 Task: In the  document Pig.doc ,align picture to the 'center'. Insert word art below the picture and give heading  'Pig  in Light Blue'
Action: Mouse moved to (384, 143)
Screenshot: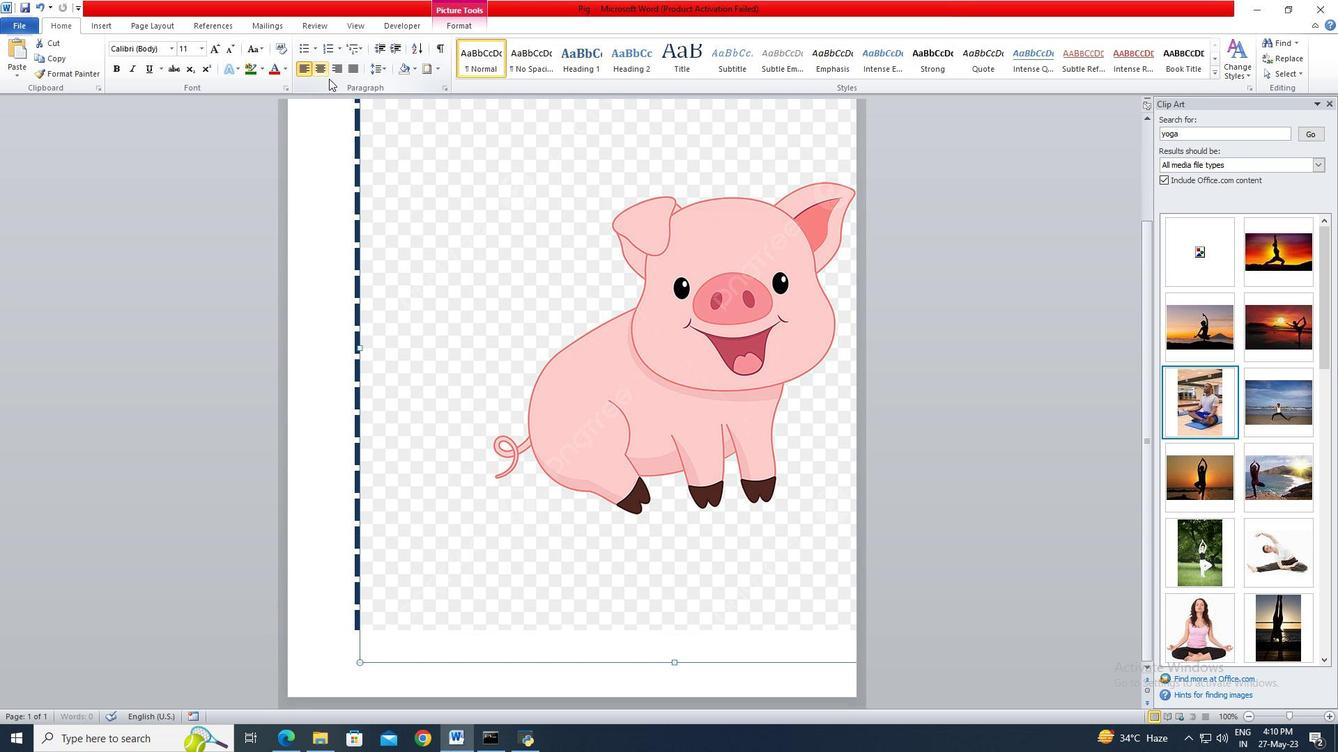 
Action: Mouse pressed left at (384, 143)
Screenshot: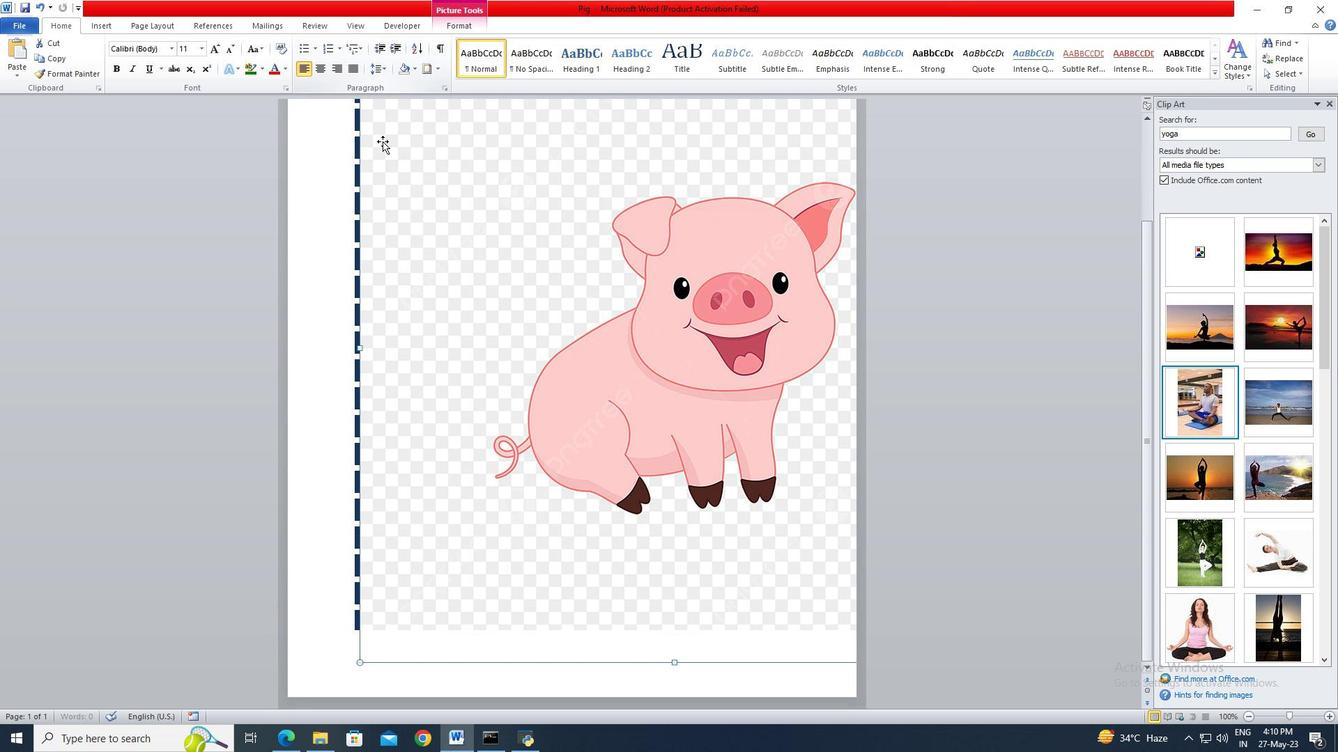 
Action: Mouse moved to (324, 72)
Screenshot: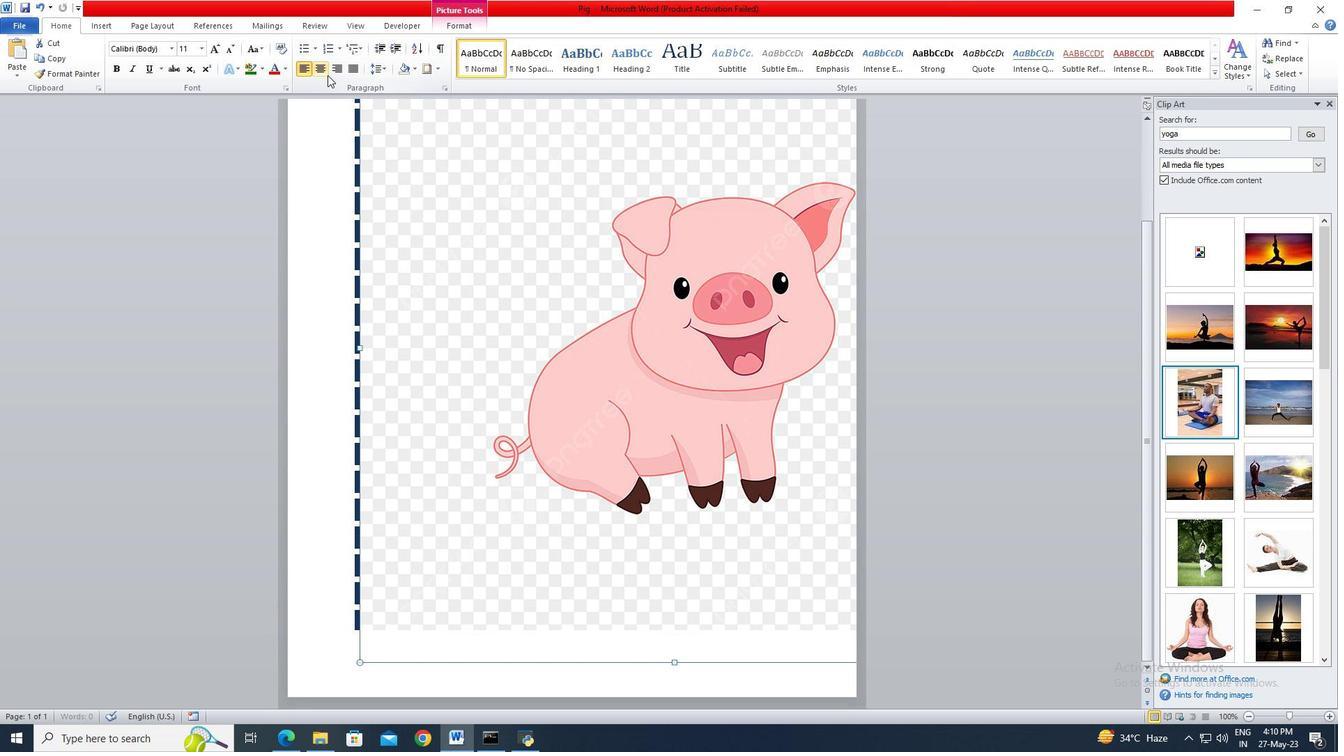 
Action: Mouse pressed left at (324, 72)
Screenshot: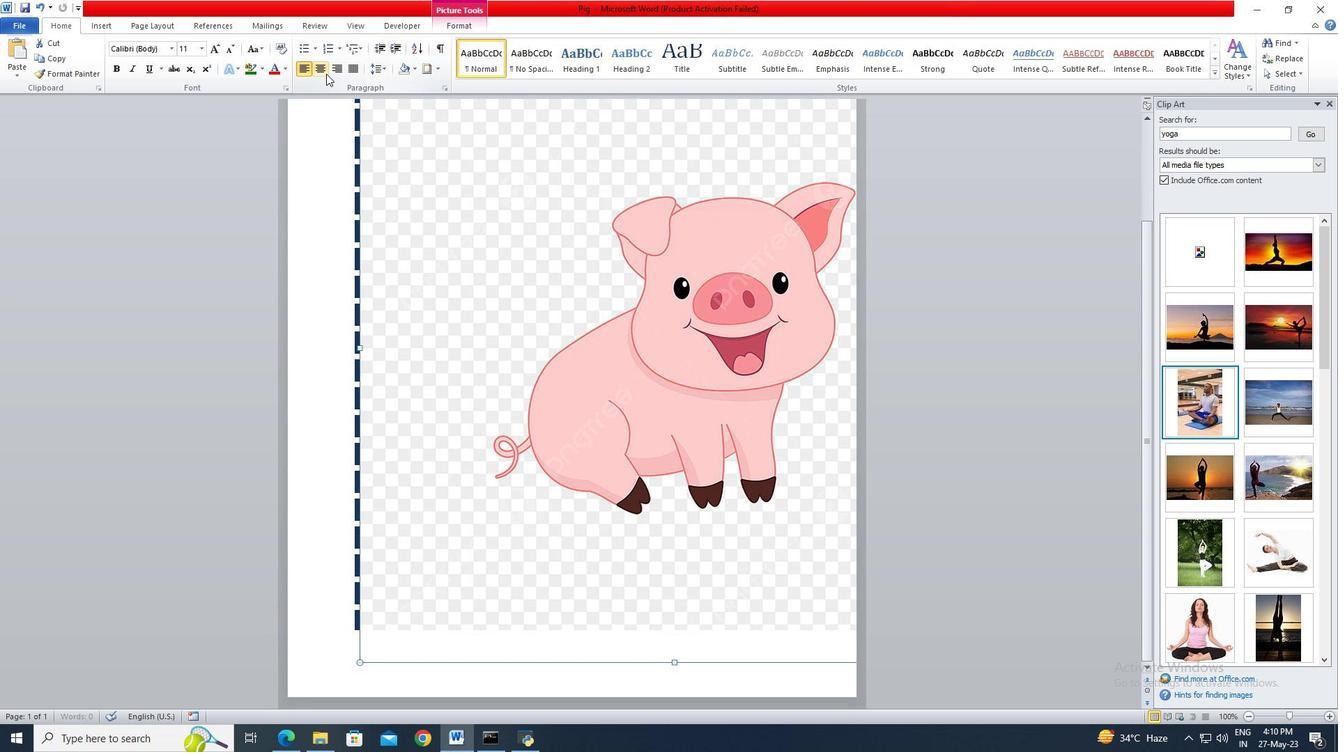 
Action: Mouse moved to (407, 678)
Screenshot: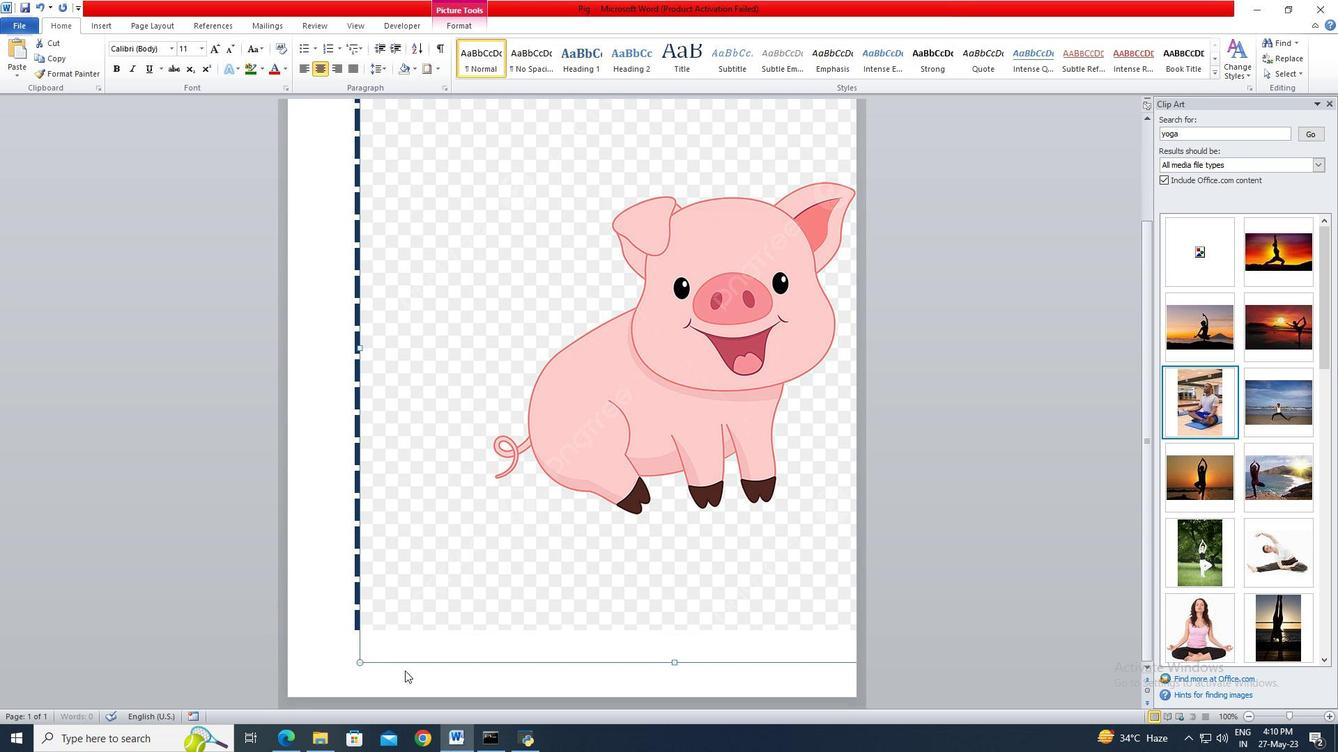 
Action: Mouse pressed left at (407, 678)
Screenshot: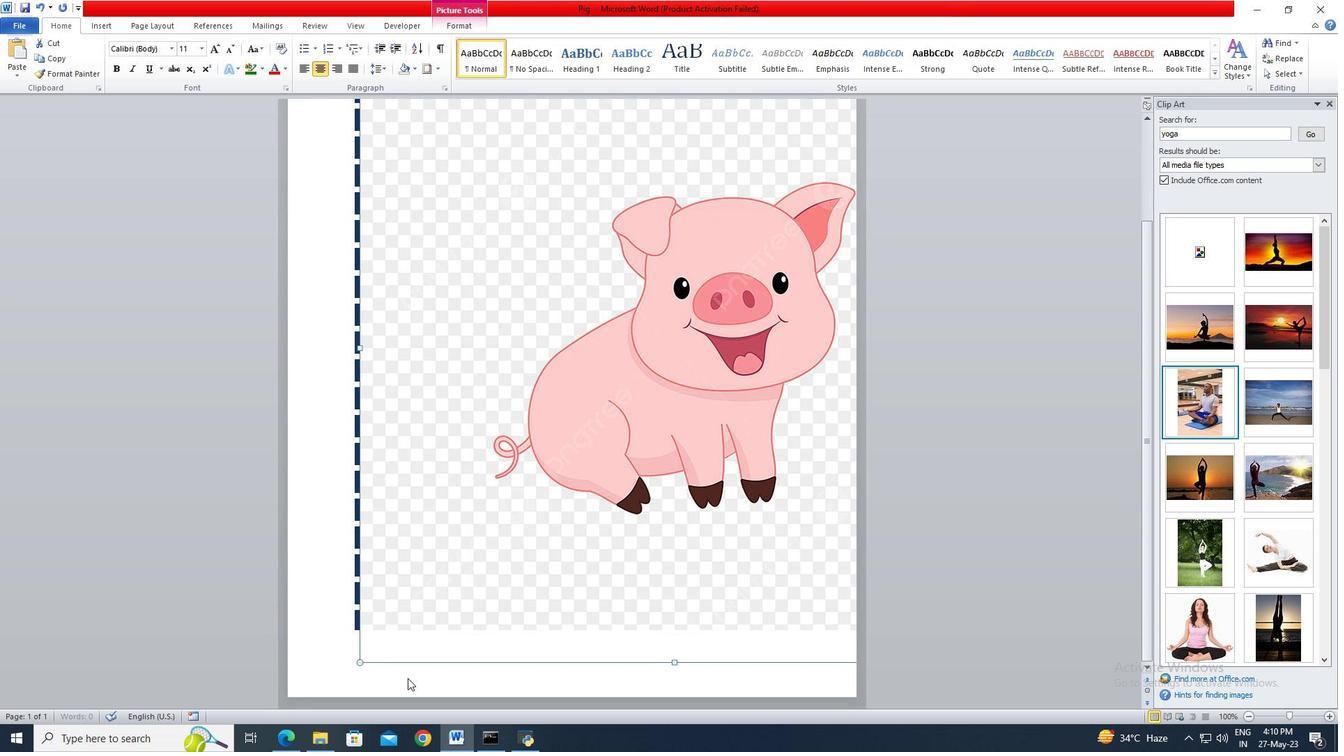 
Action: Mouse pressed left at (407, 678)
Screenshot: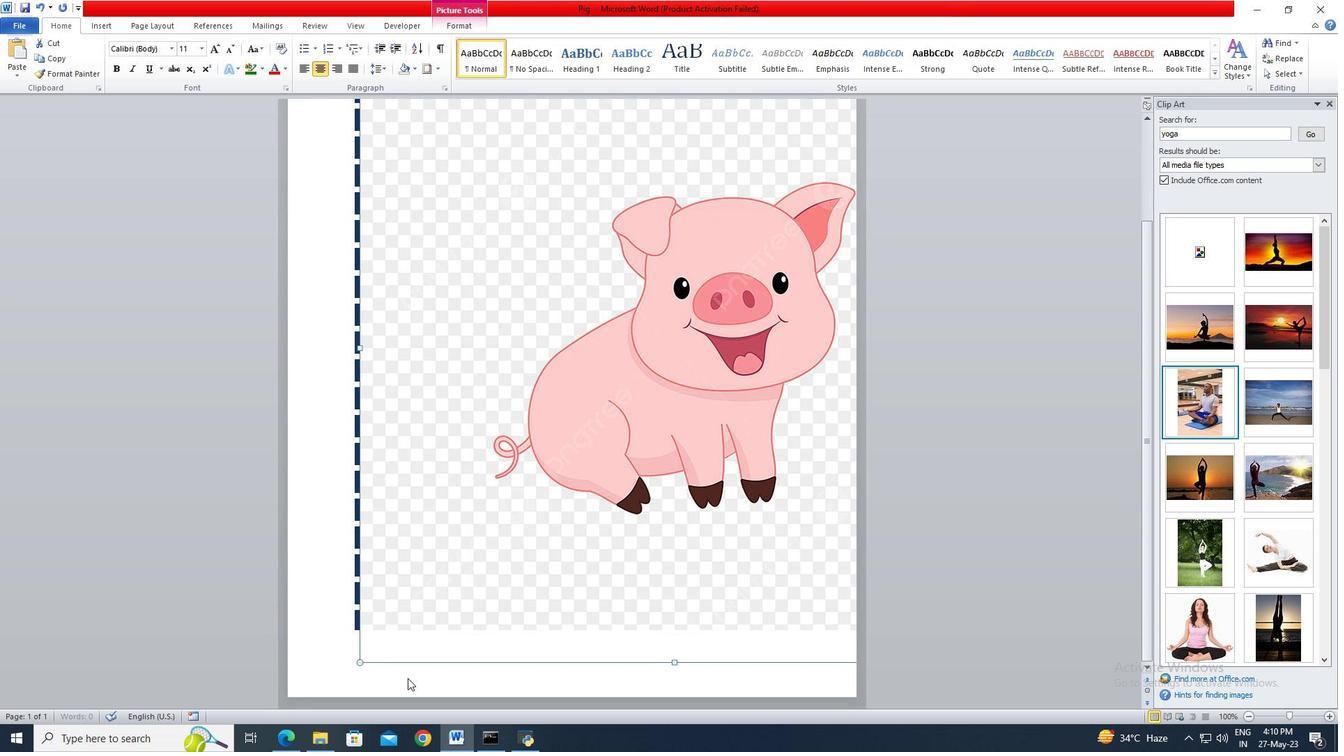 
Action: Mouse moved to (117, 23)
Screenshot: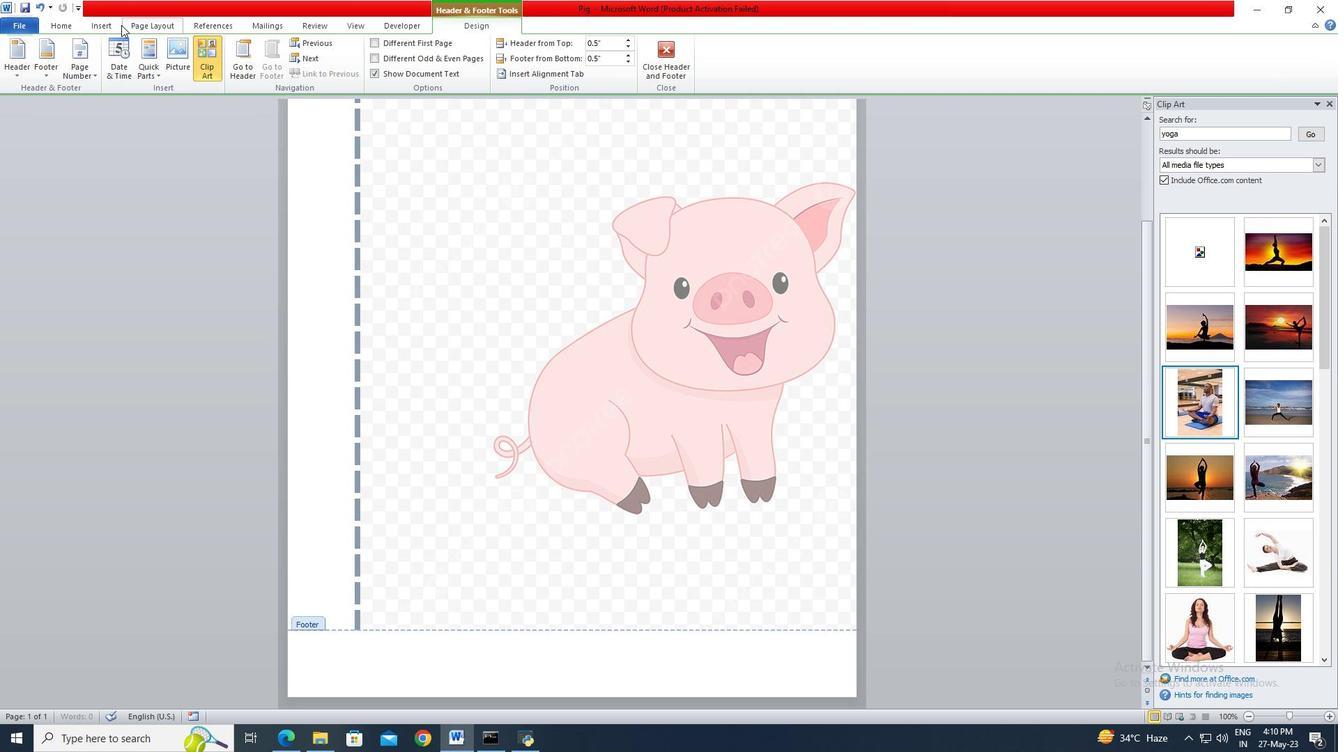 
Action: Mouse pressed left at (117, 23)
Screenshot: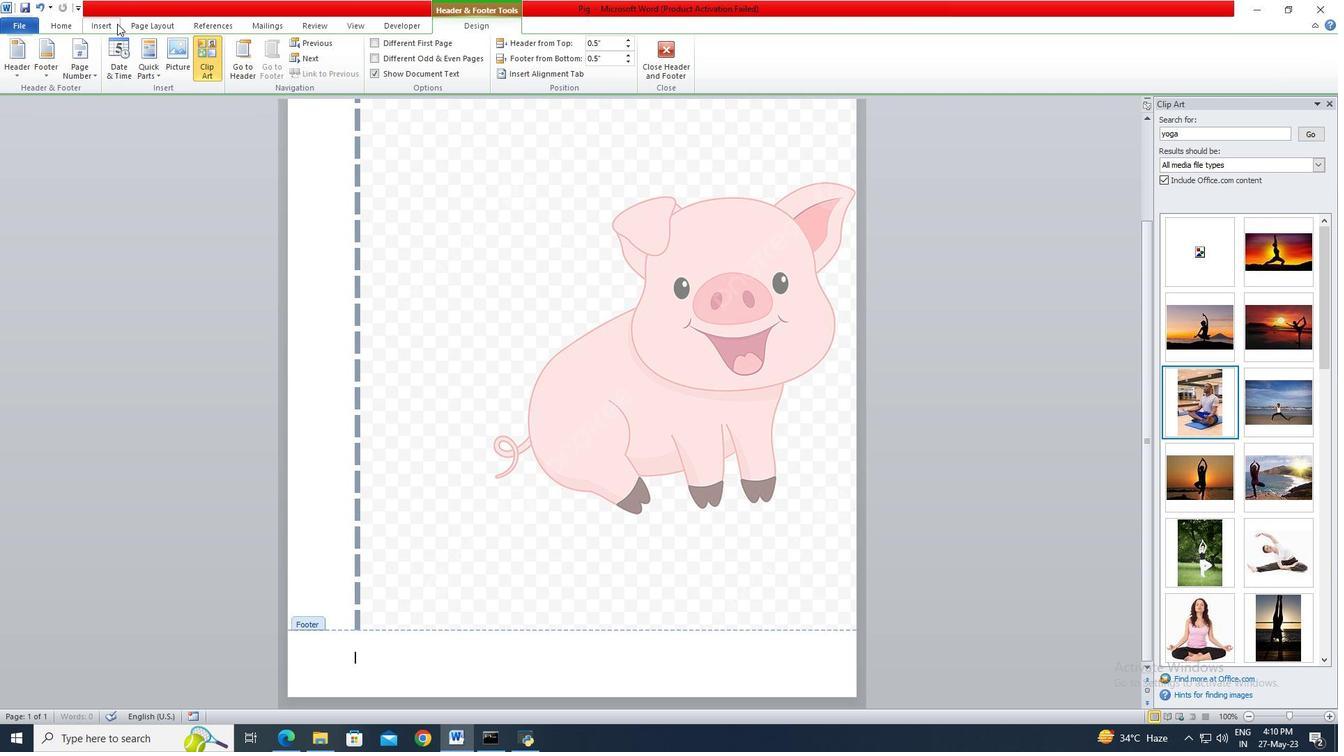 
Action: Mouse moved to (651, 73)
Screenshot: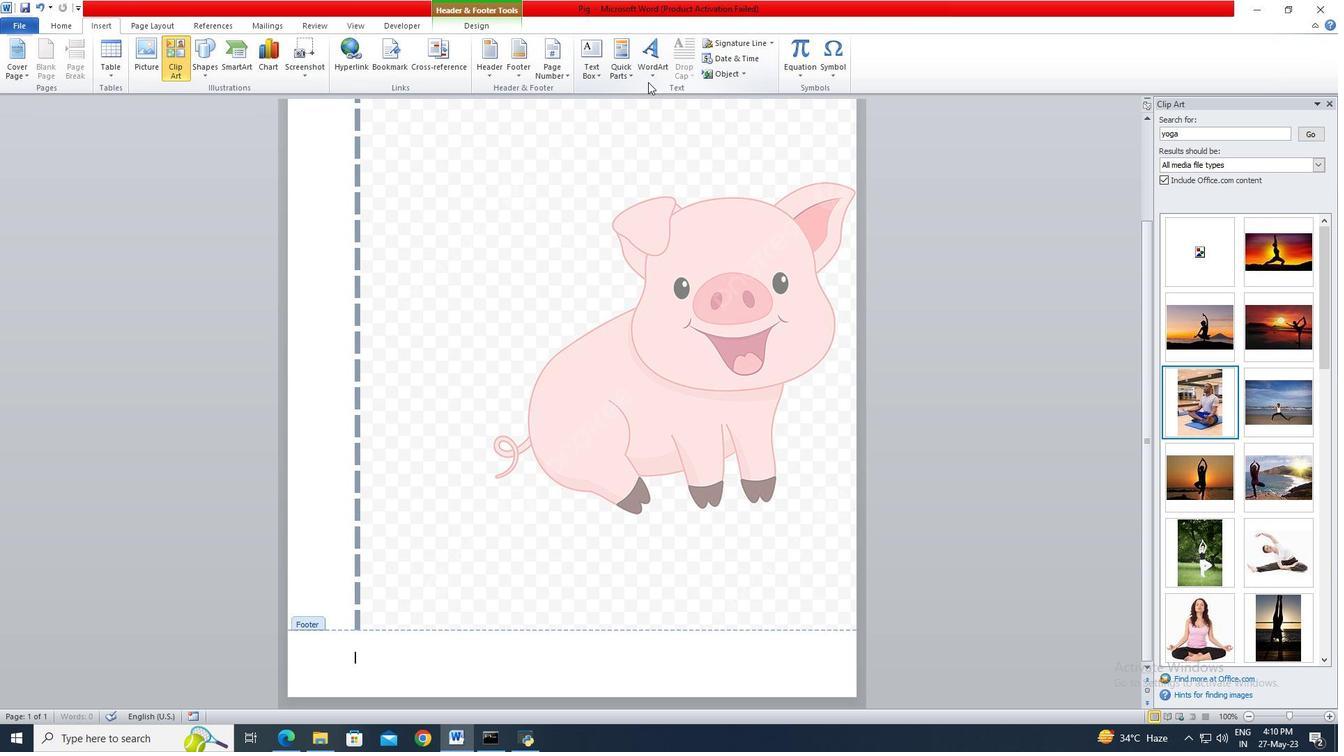 
Action: Mouse pressed left at (651, 73)
Screenshot: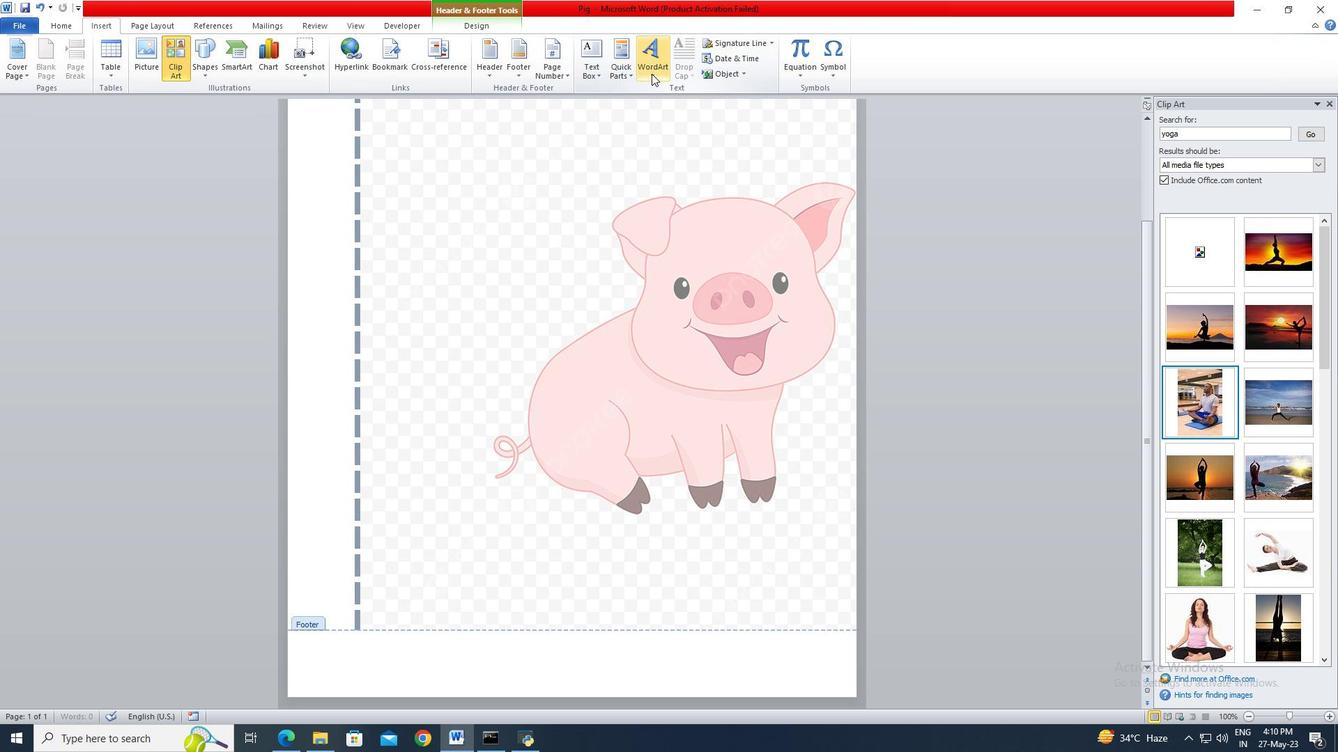 
Action: Mouse moved to (811, 260)
Screenshot: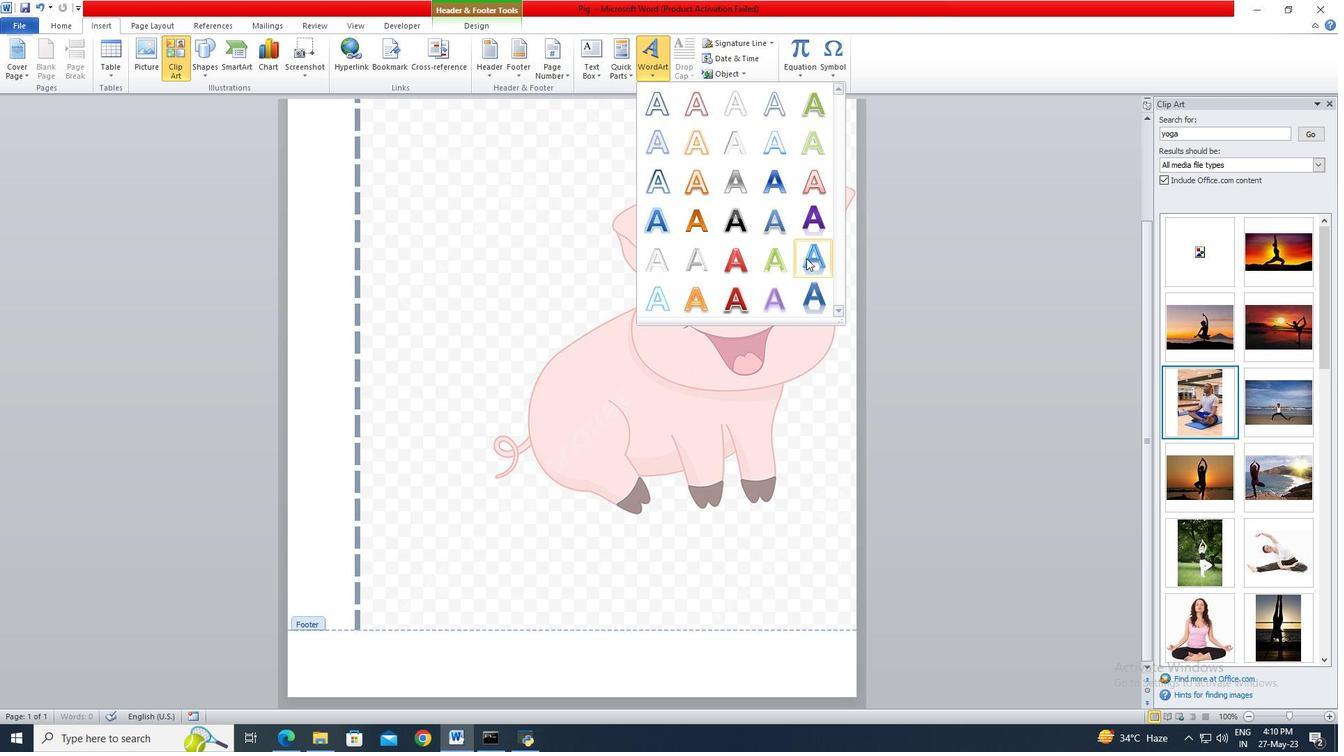 
Action: Mouse pressed left at (811, 260)
Screenshot: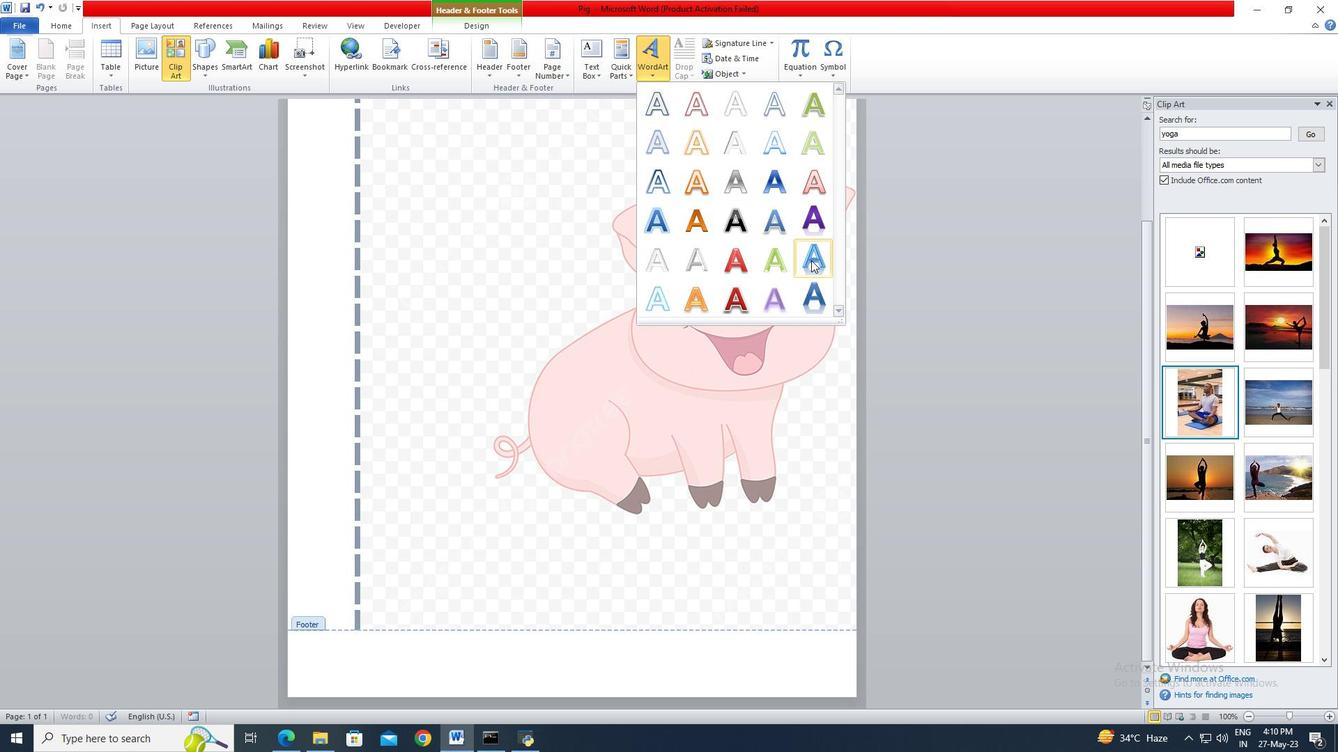 
Action: Key pressed <Key.shift>Pig
Screenshot: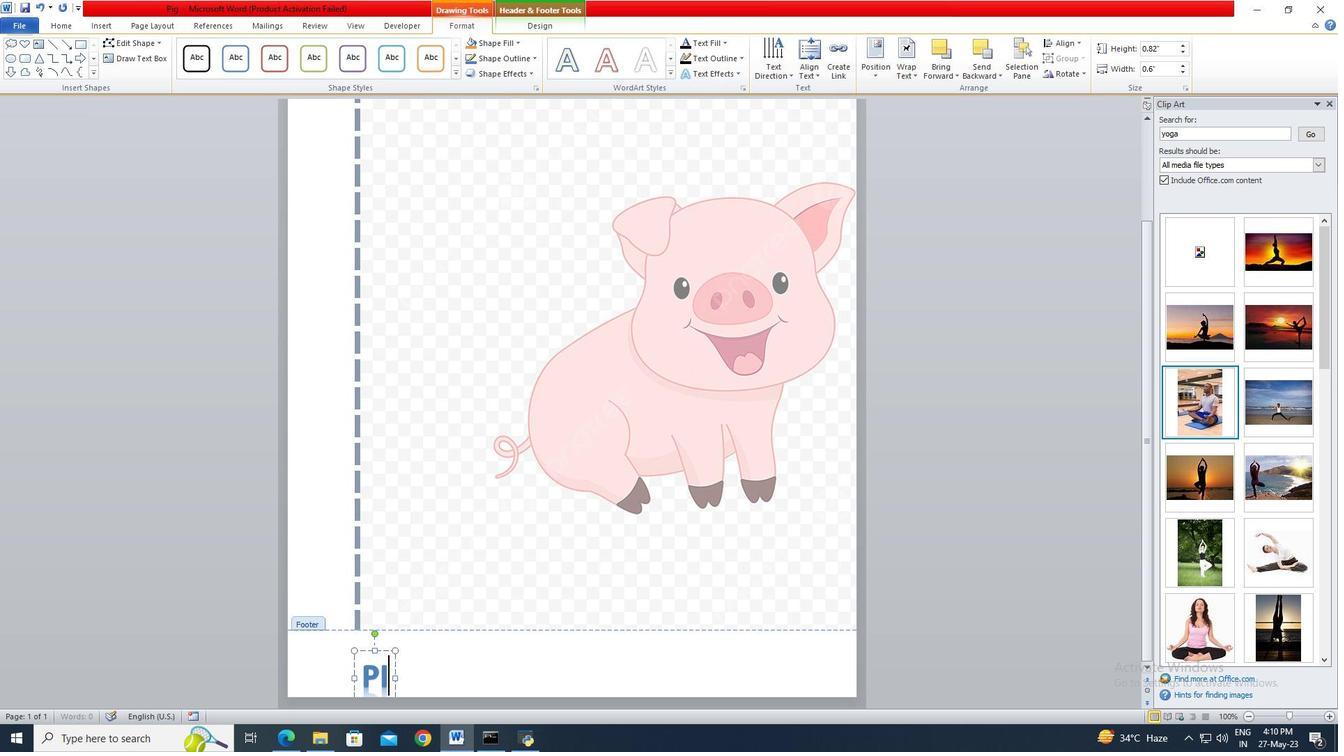 
Action: Mouse moved to (728, 648)
Screenshot: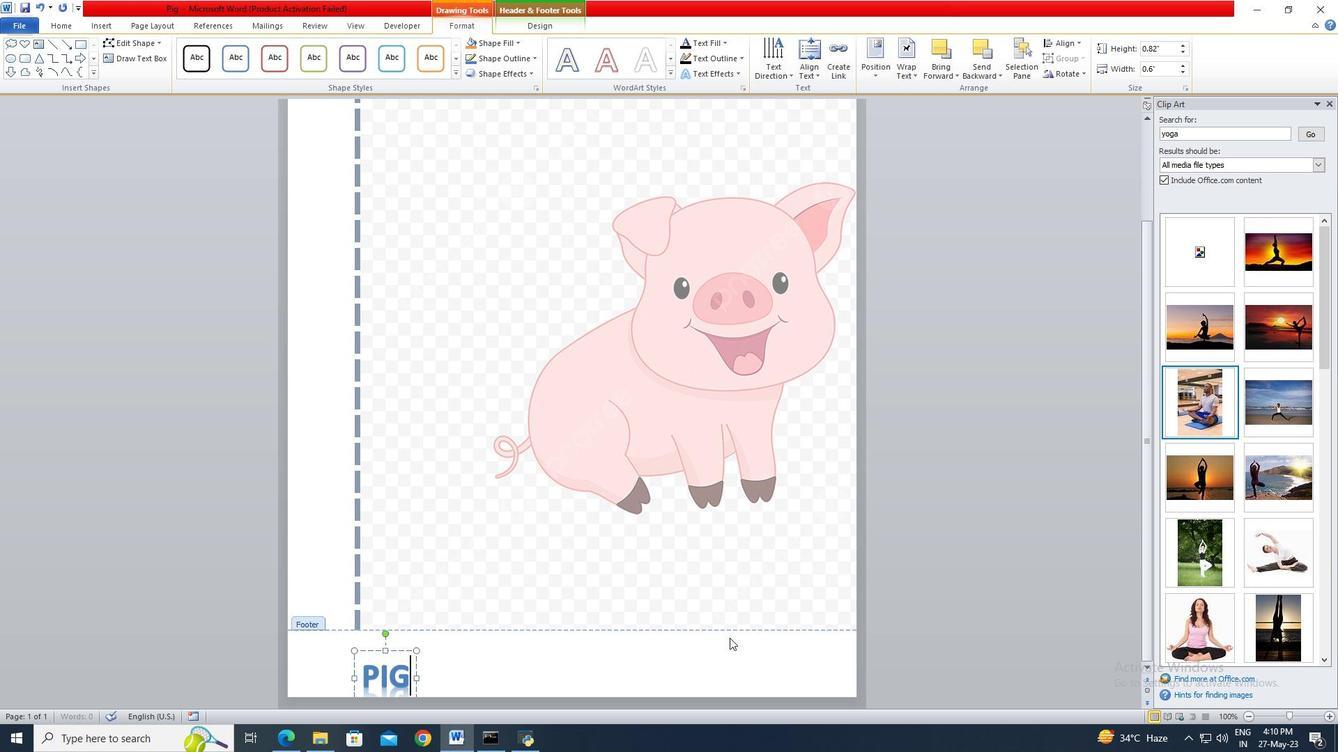 
Action: Mouse pressed left at (728, 648)
Screenshot: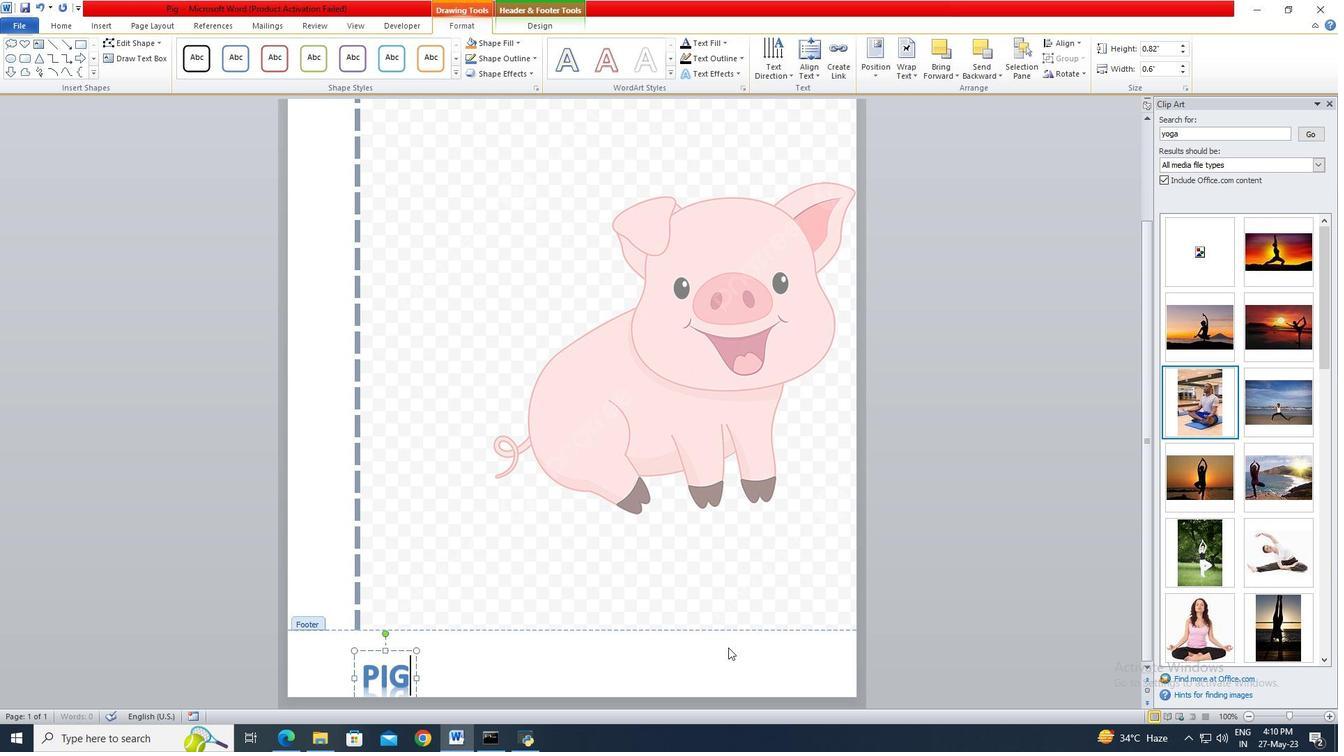 
Action: Mouse moved to (717, 657)
Screenshot: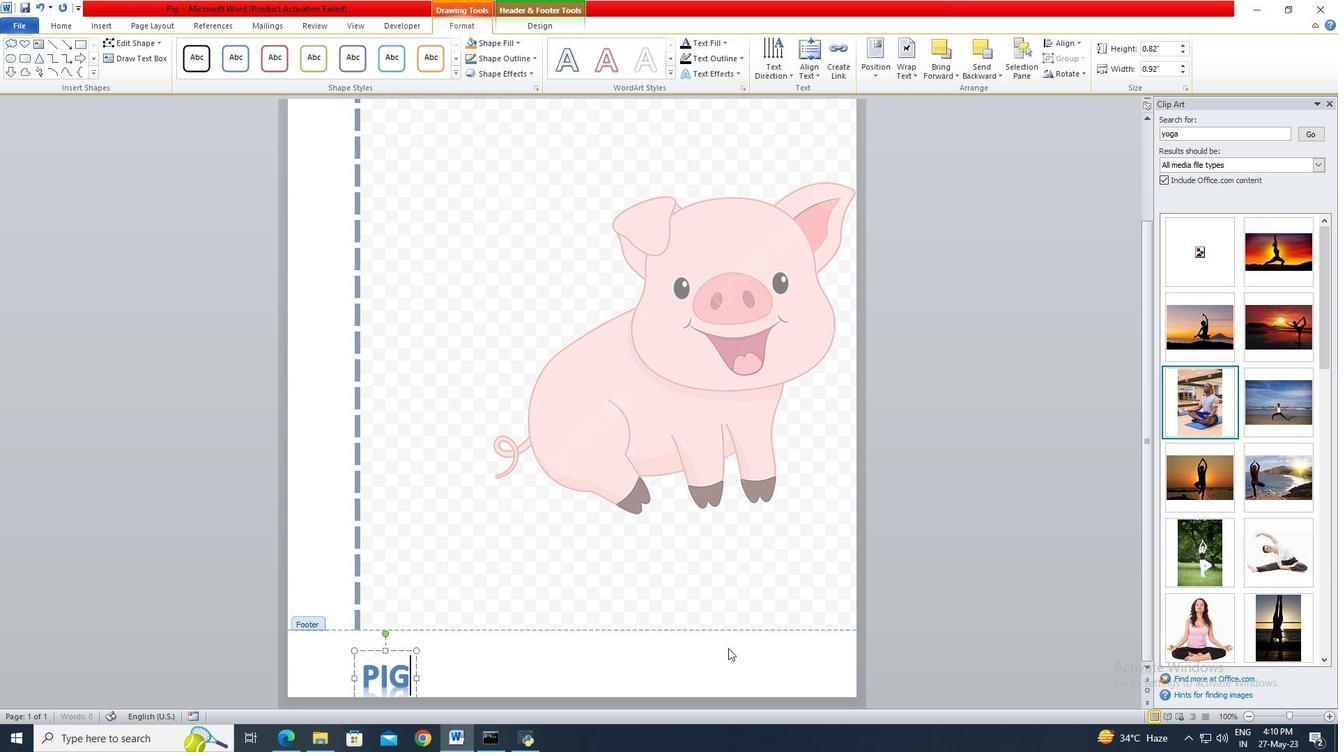 
Action: Mouse pressed left at (717, 657)
Screenshot: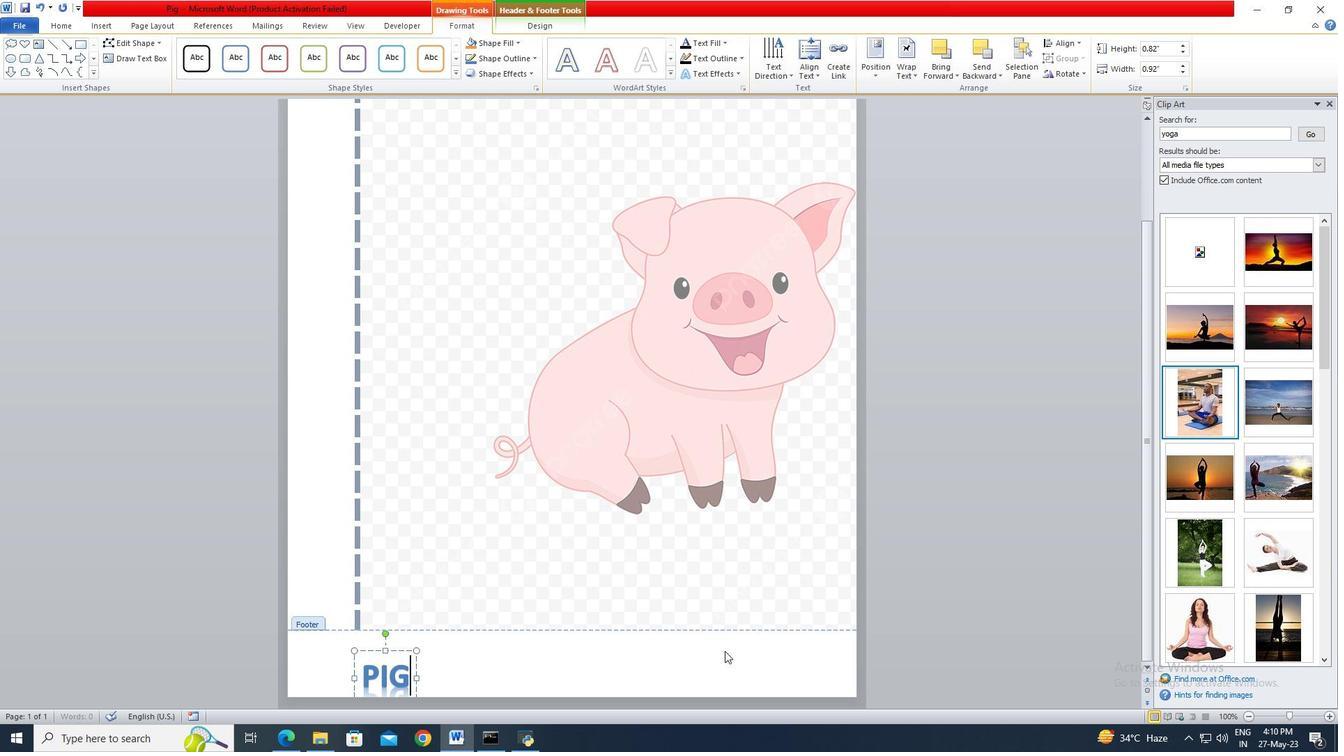 
